 Task: Check subscriptions of your YouTube Channel.
Action: Mouse moved to (69, 105)
Screenshot: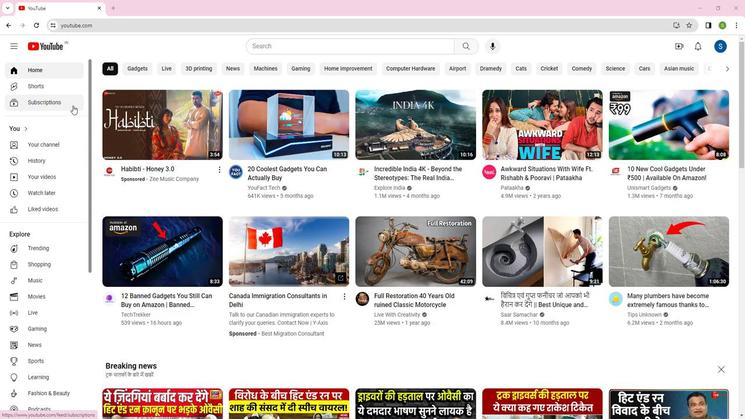 
Action: Mouse pressed left at (69, 105)
Screenshot: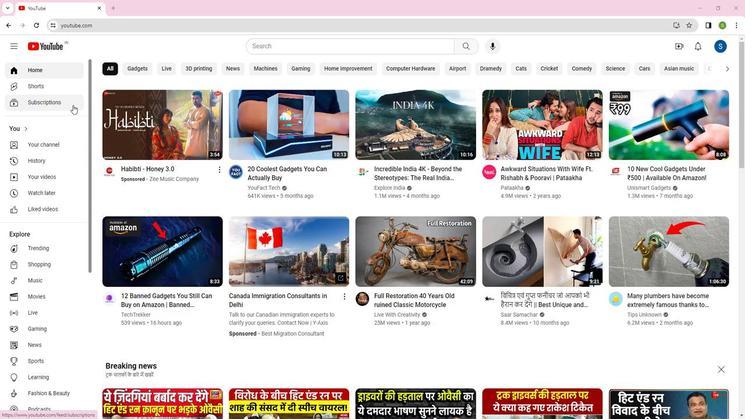 
Action: Mouse moved to (69, 217)
Screenshot: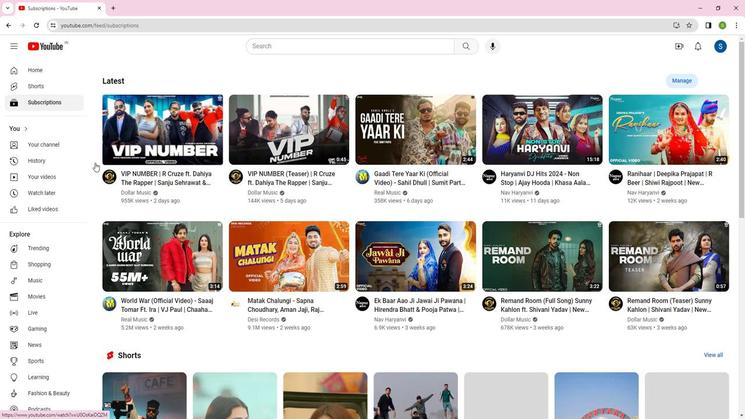 
Action: Mouse scrolled (69, 216) with delta (0, -1)
Screenshot: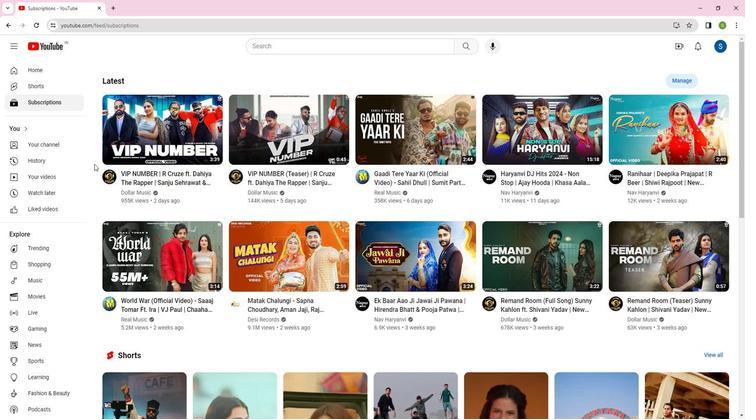 
Action: Mouse scrolled (69, 216) with delta (0, -1)
Screenshot: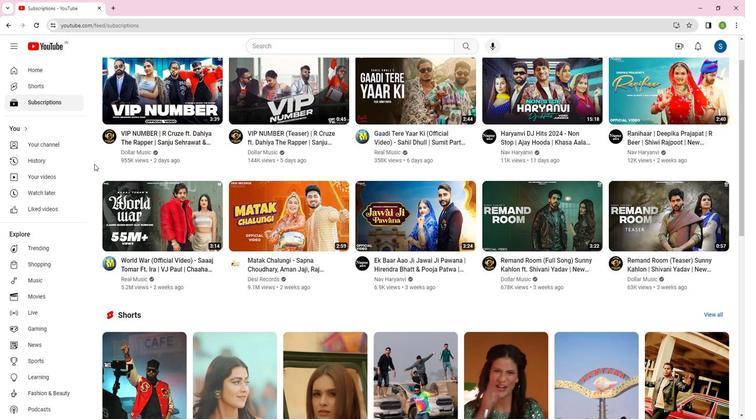
Action: Mouse scrolled (69, 216) with delta (0, -1)
Screenshot: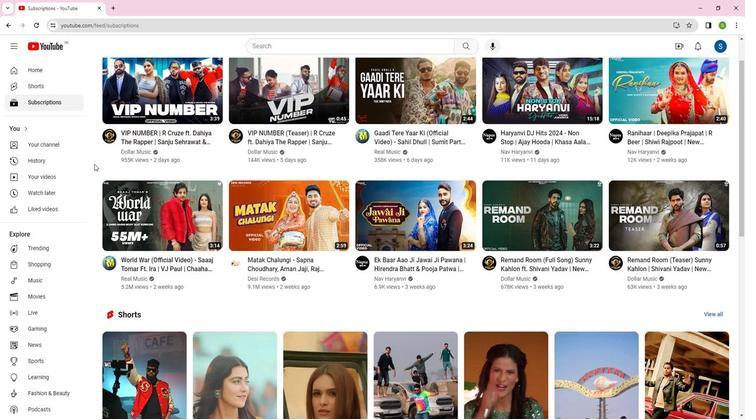 
Action: Mouse scrolled (69, 216) with delta (0, -1)
Screenshot: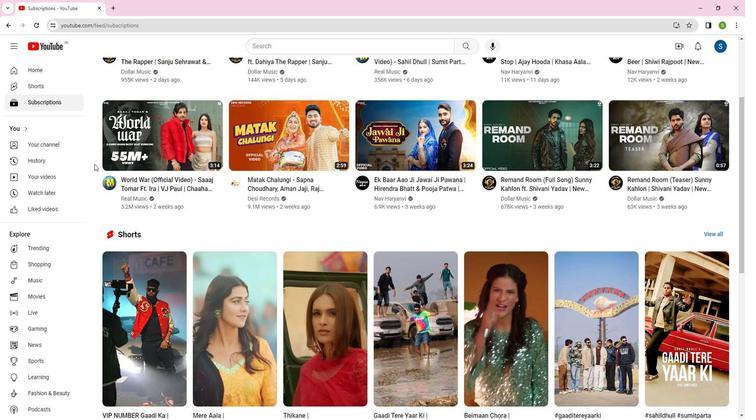 
Action: Mouse scrolled (69, 216) with delta (0, -1)
Screenshot: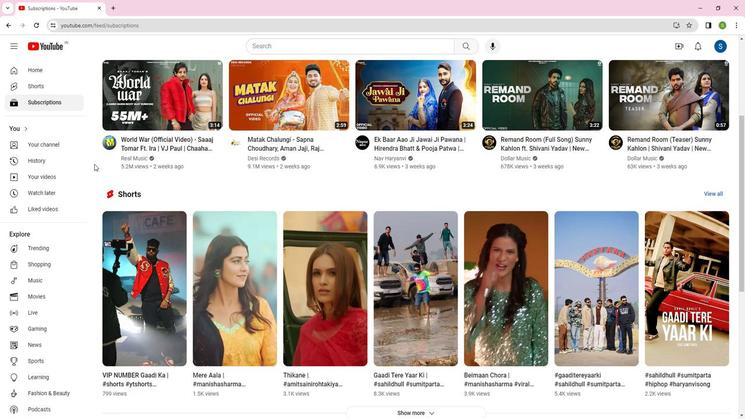 
Action: Mouse scrolled (69, 216) with delta (0, -1)
Screenshot: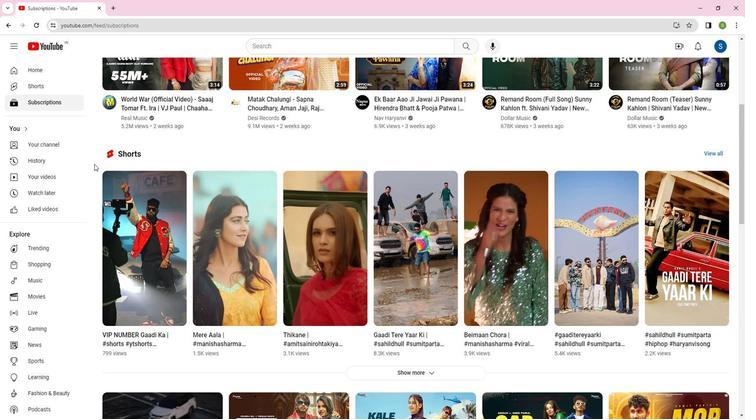 
Action: Mouse scrolled (69, 216) with delta (0, -1)
Screenshot: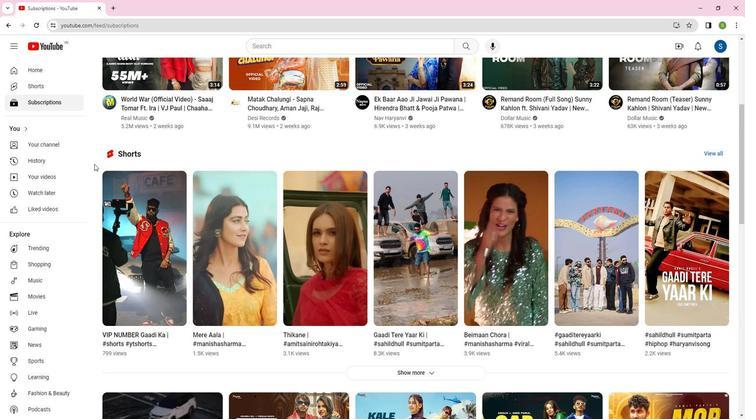 
Action: Mouse moved to (70, 202)
Screenshot: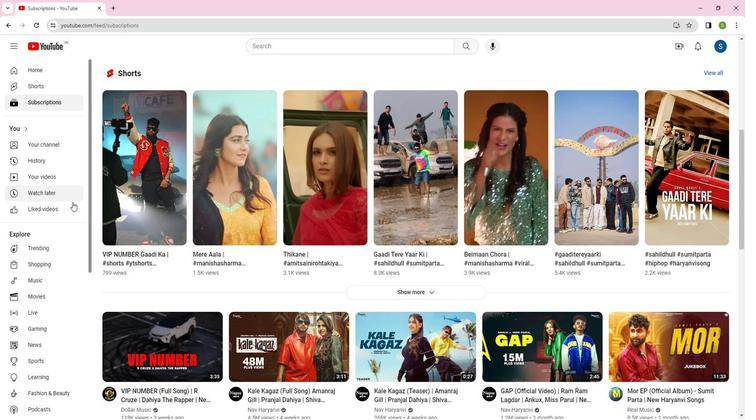 
Action: Mouse pressed left at (70, 202)
Screenshot: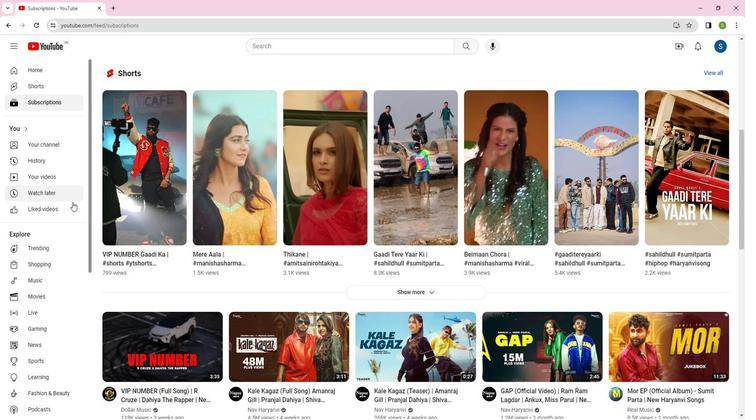 
Action: Mouse moved to (70, 202)
Screenshot: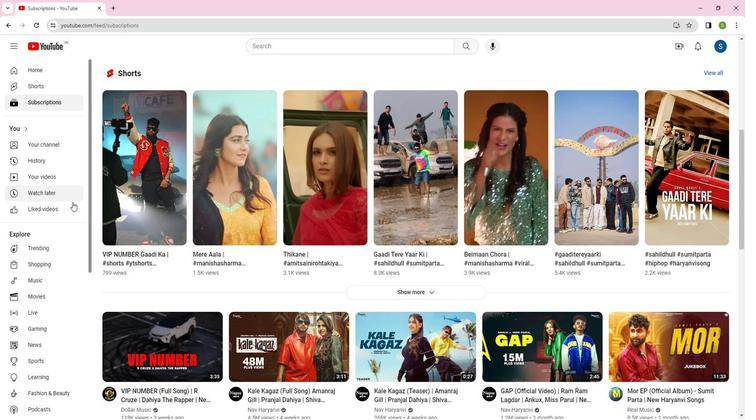 
